 Task: Open settings.json of font ligatures.
Action: Mouse moved to (8, 474)
Screenshot: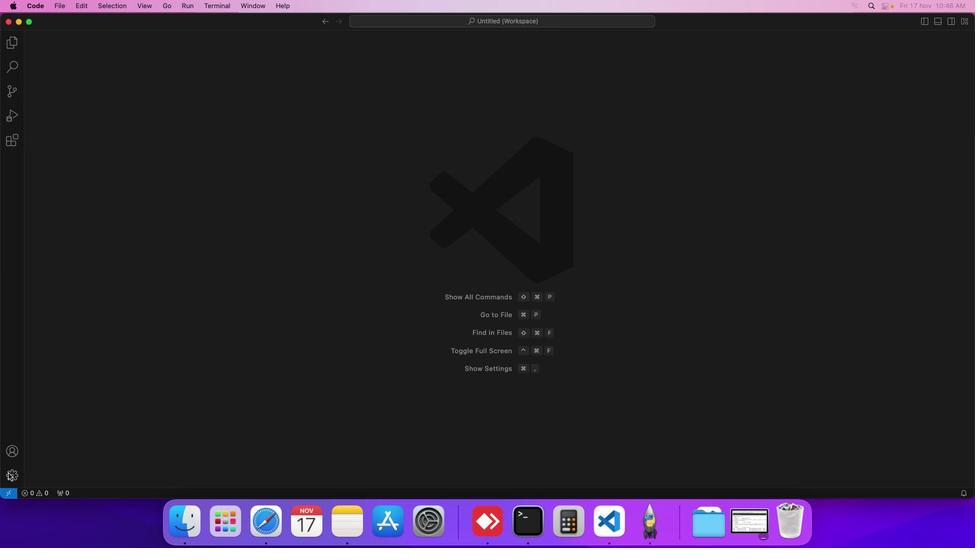 
Action: Mouse pressed left at (8, 474)
Screenshot: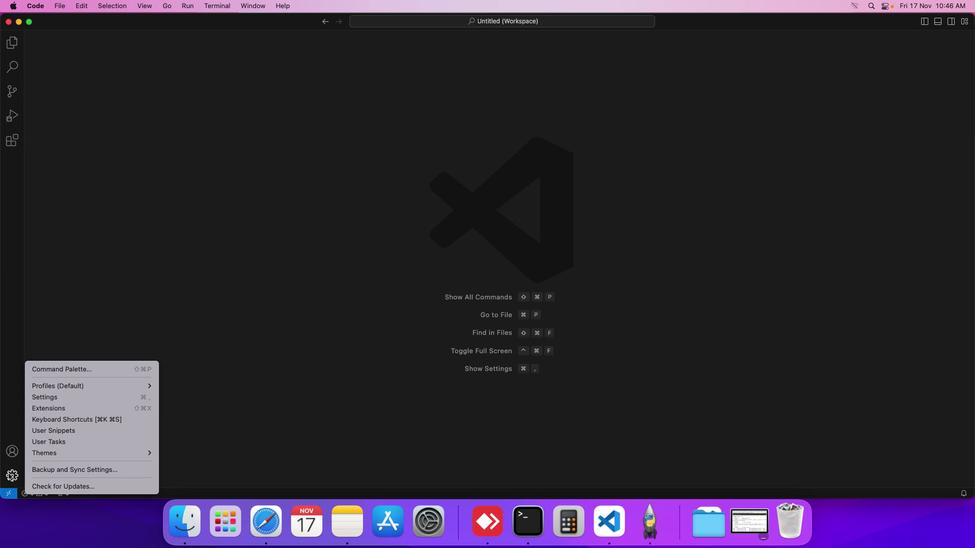 
Action: Mouse moved to (66, 398)
Screenshot: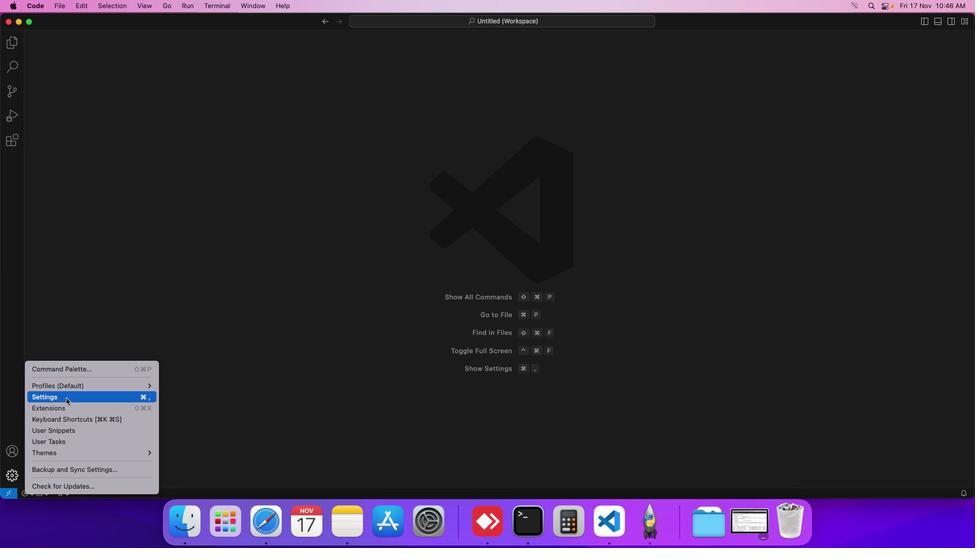 
Action: Mouse pressed left at (66, 398)
Screenshot: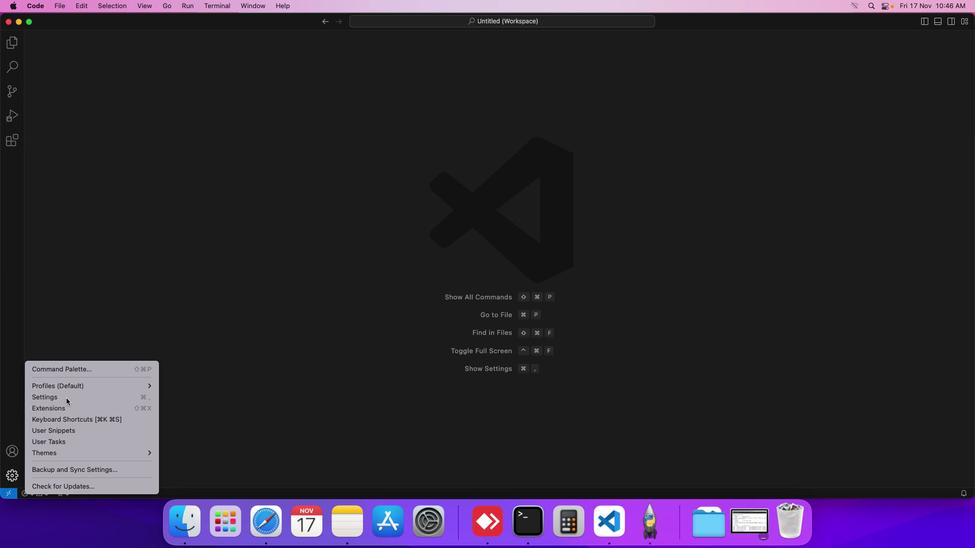 
Action: Mouse moved to (260, 82)
Screenshot: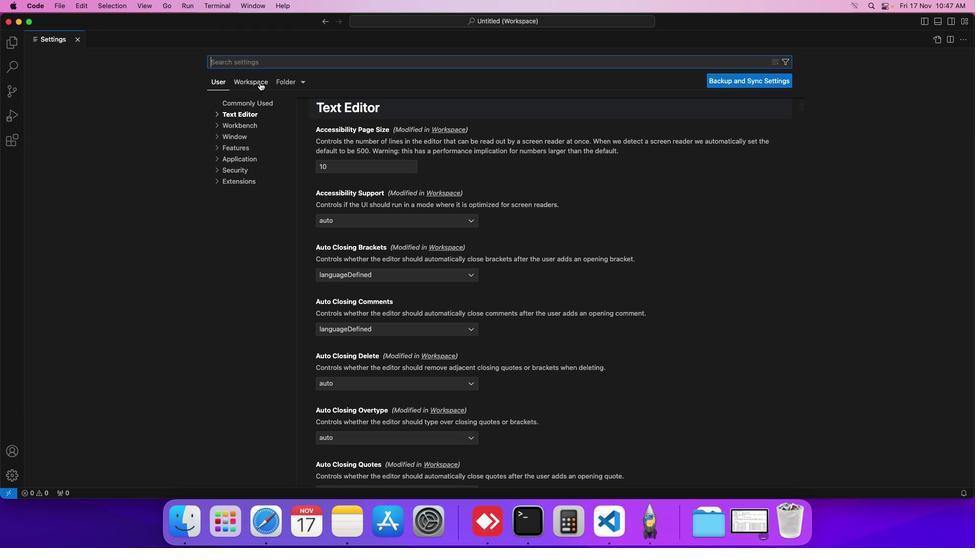 
Action: Mouse pressed left at (260, 82)
Screenshot: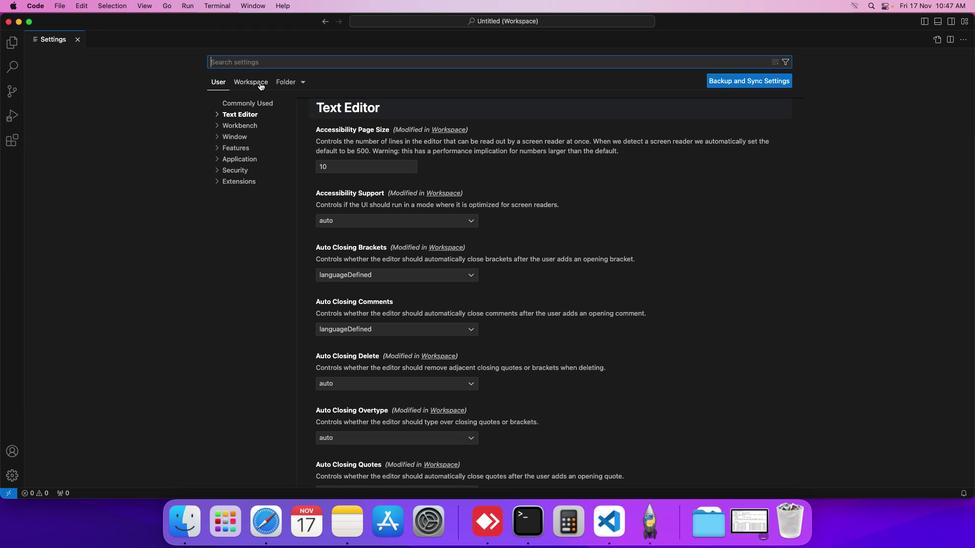 
Action: Mouse moved to (249, 111)
Screenshot: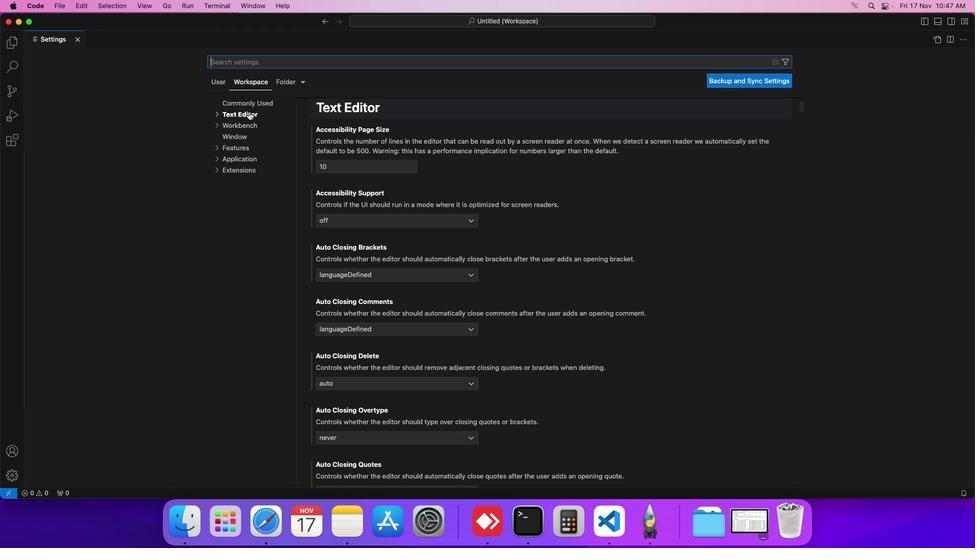 
Action: Mouse pressed left at (249, 111)
Screenshot: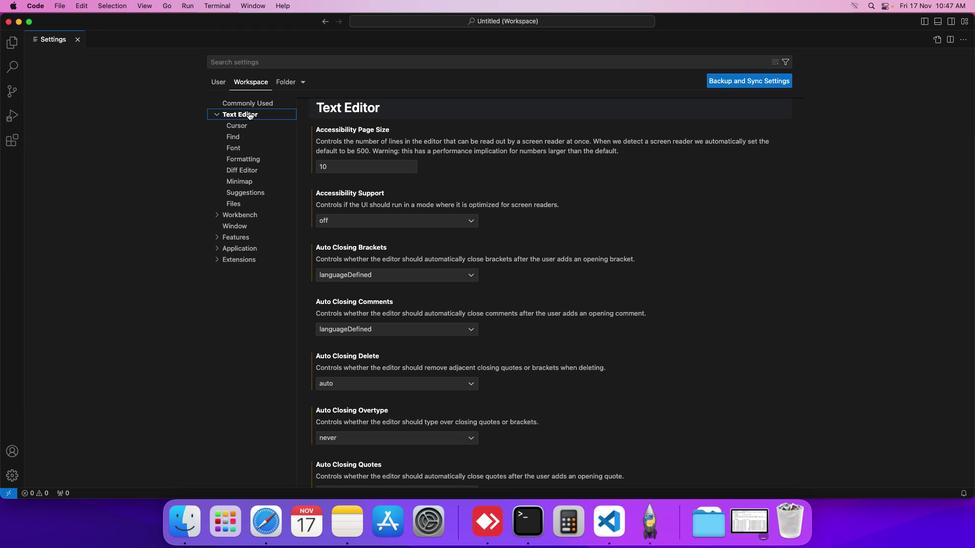 
Action: Mouse moved to (236, 144)
Screenshot: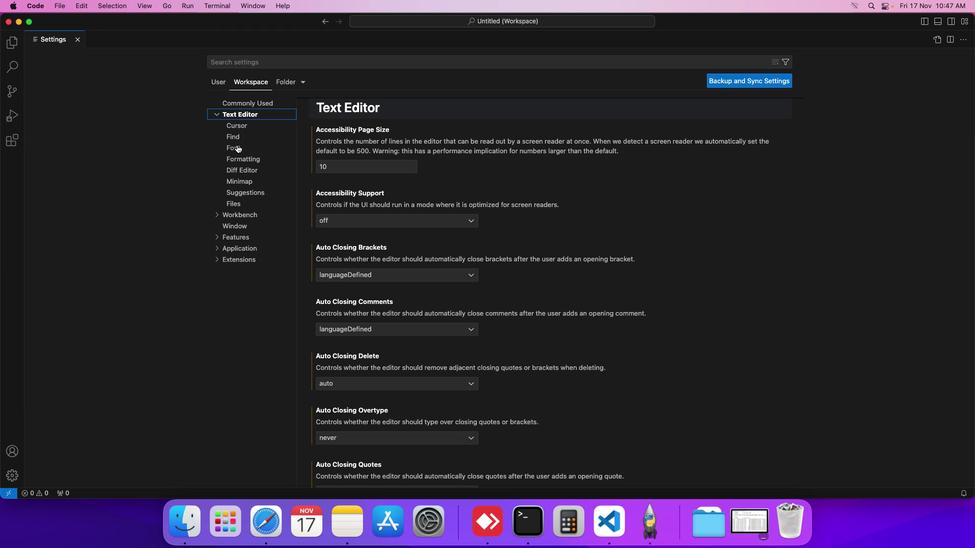 
Action: Mouse pressed left at (236, 144)
Screenshot: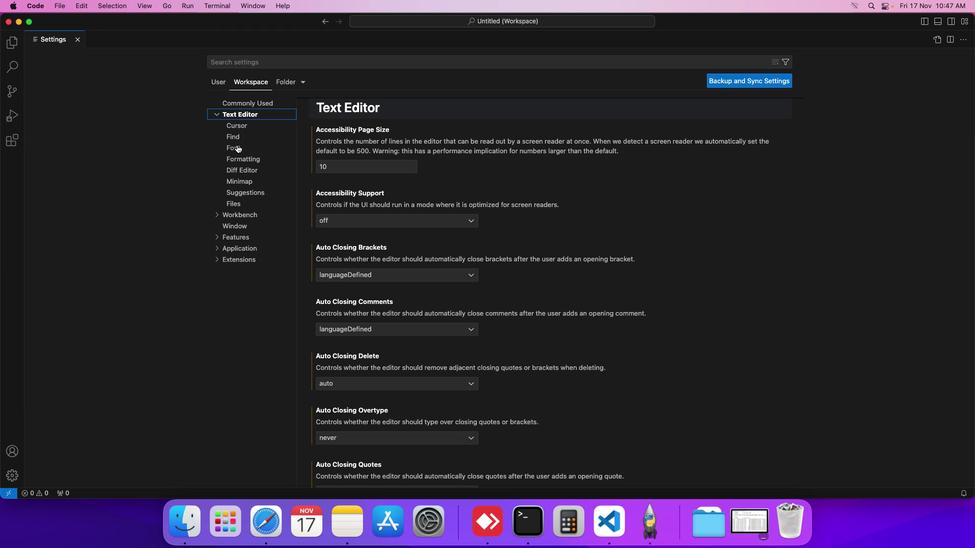 
Action: Mouse moved to (346, 219)
Screenshot: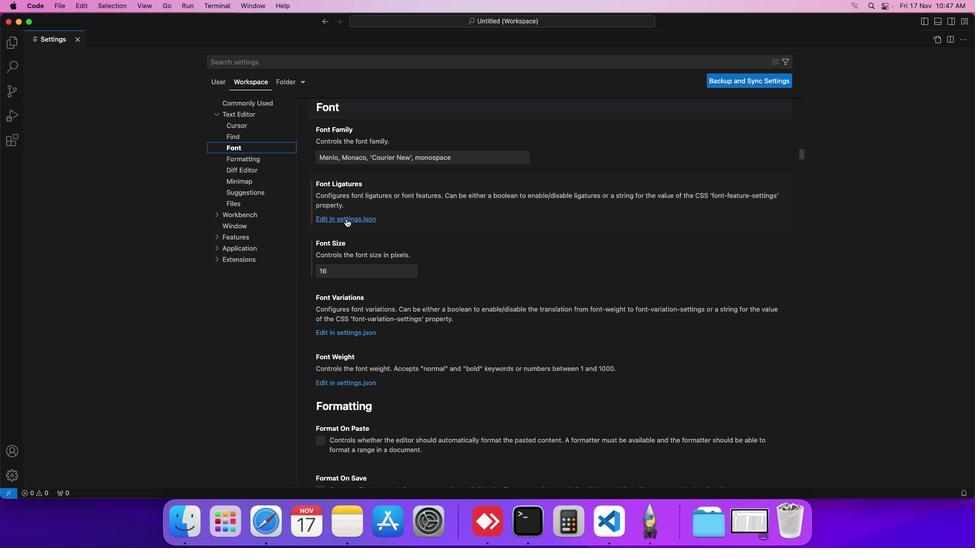 
Action: Mouse pressed left at (346, 219)
Screenshot: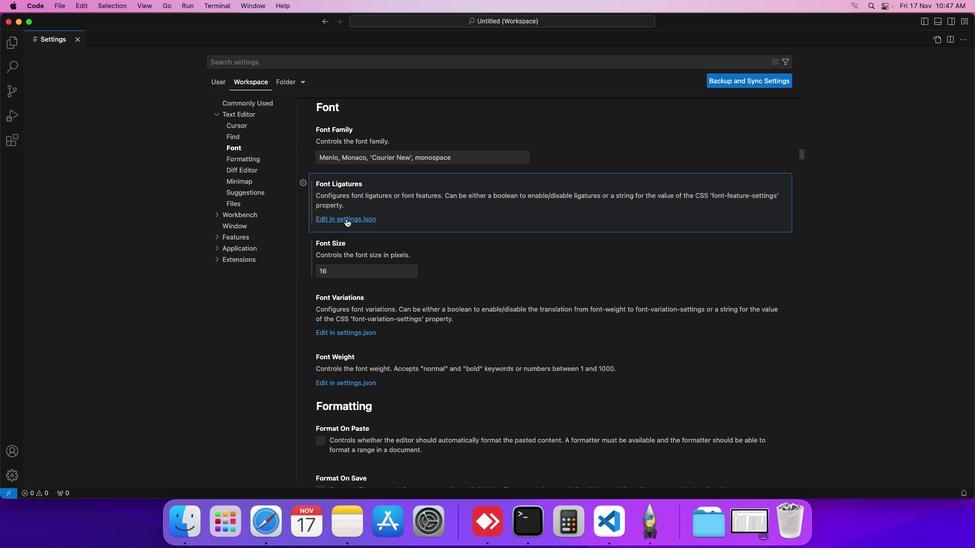 
